 Task: Create a sub task System Test and UAT for the task  Create a new online platform for online legal consultations in the project BoostPro , assign it to team member softage.3@softage.net and update the status of the sub task to  On Track  , set the priority of the sub task to Low
Action: Mouse moved to (375, 377)
Screenshot: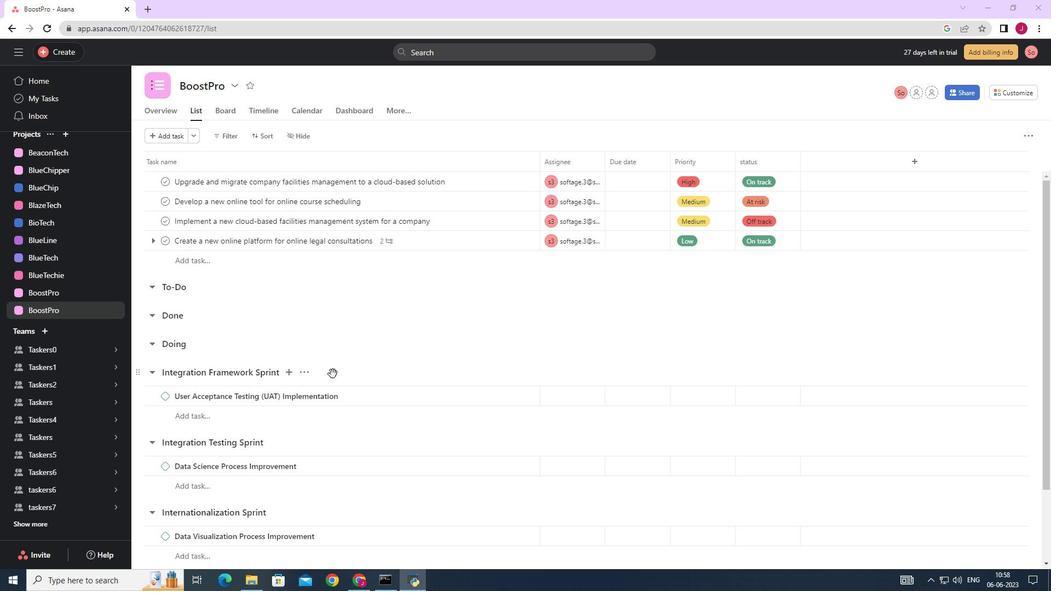 
Action: Mouse scrolled (375, 376) with delta (0, 0)
Screenshot: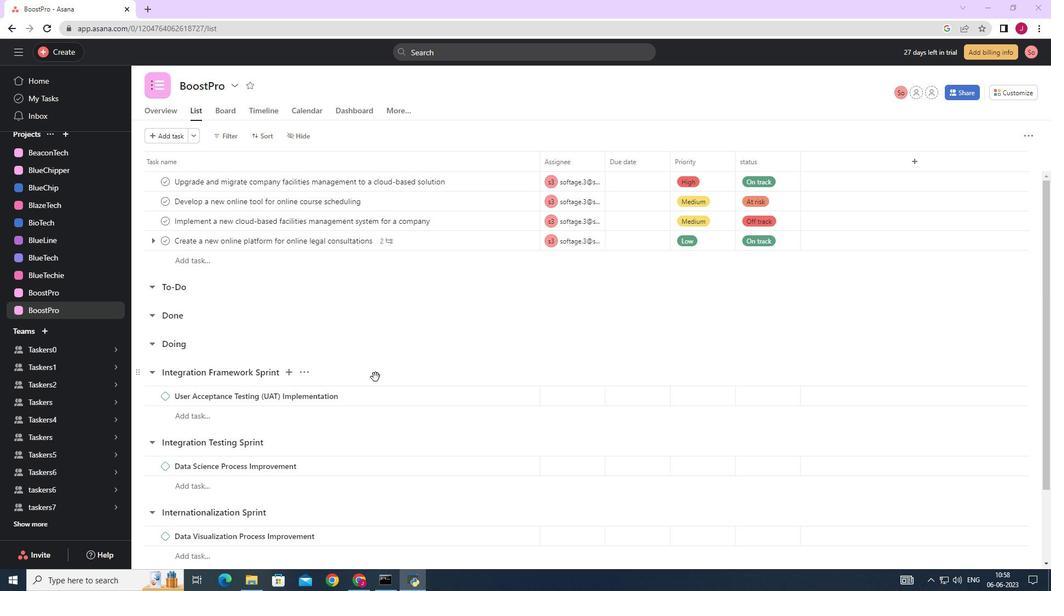 
Action: Mouse scrolled (375, 376) with delta (0, 0)
Screenshot: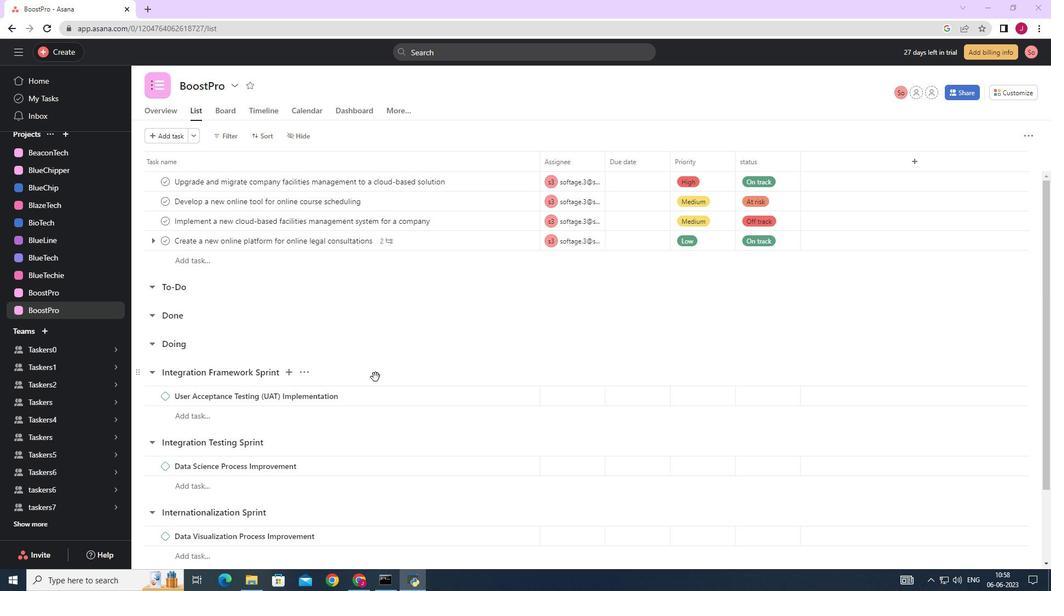 
Action: Mouse scrolled (375, 376) with delta (0, 0)
Screenshot: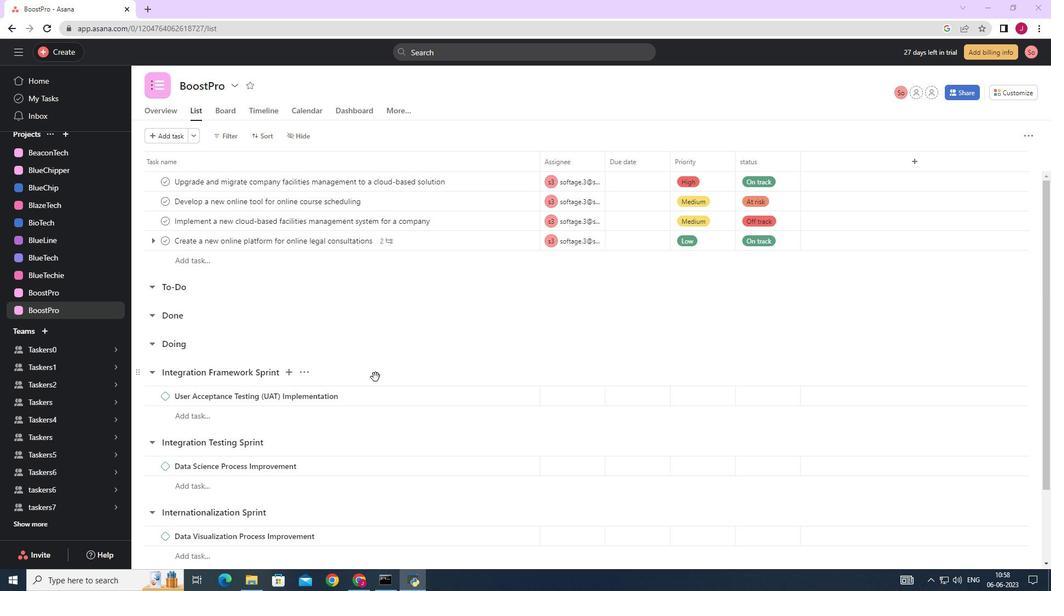 
Action: Mouse scrolled (375, 376) with delta (0, 0)
Screenshot: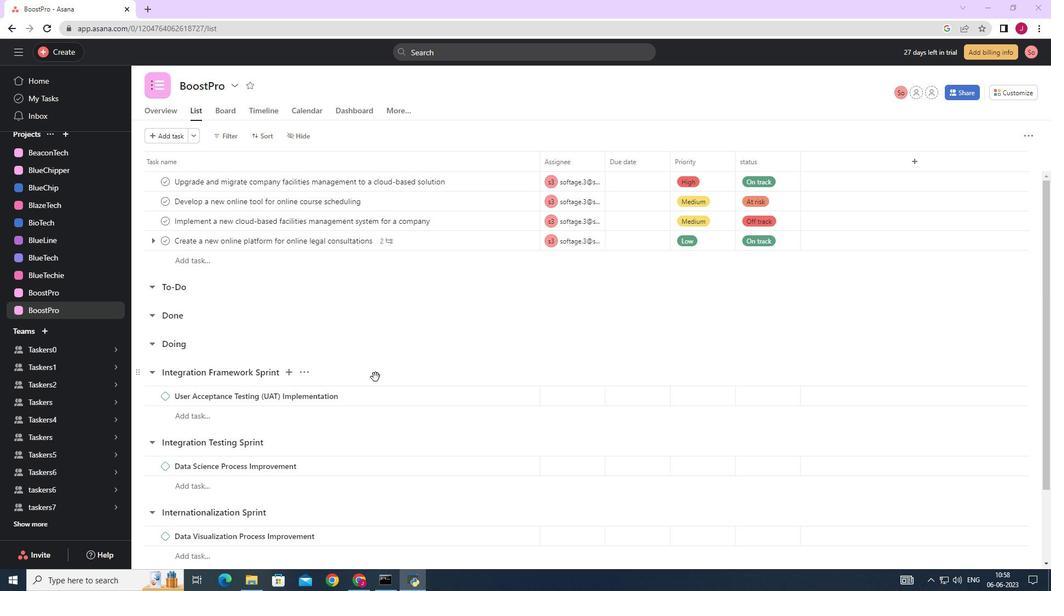 
Action: Mouse moved to (367, 382)
Screenshot: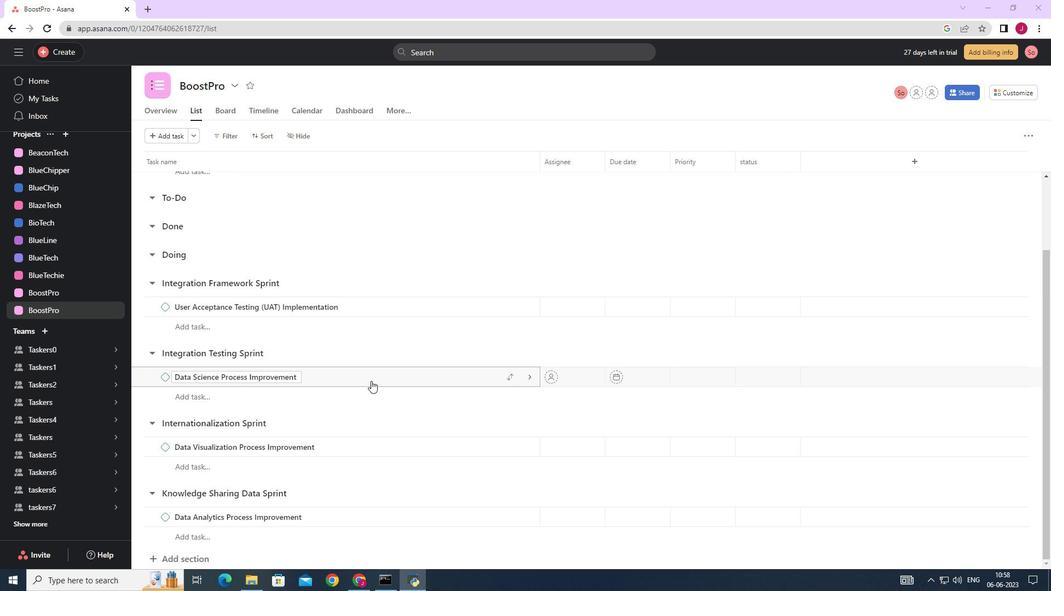 
Action: Mouse scrolled (367, 381) with delta (0, 0)
Screenshot: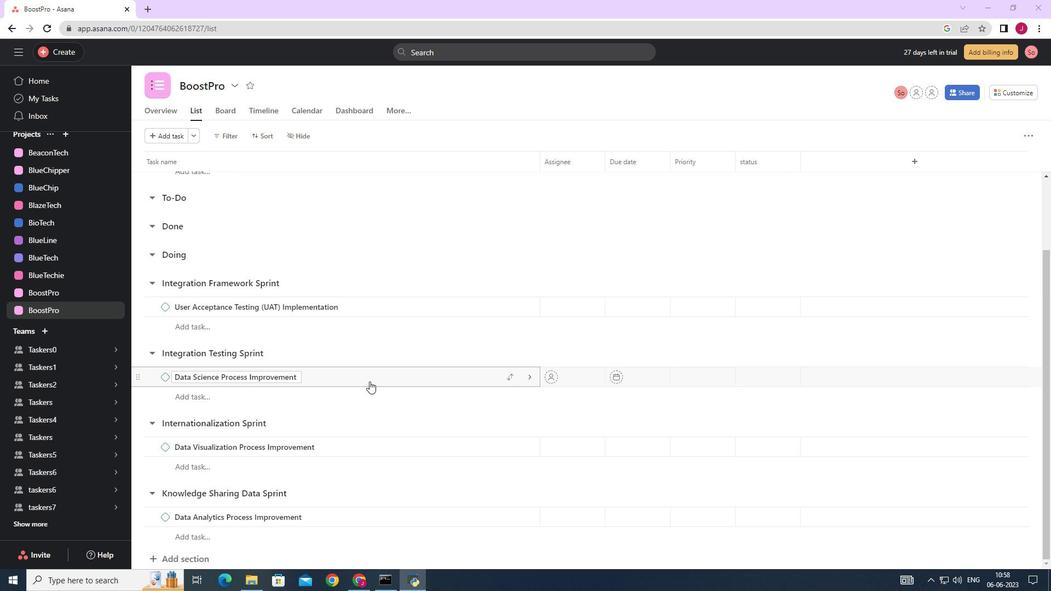 
Action: Mouse scrolled (367, 381) with delta (0, 0)
Screenshot: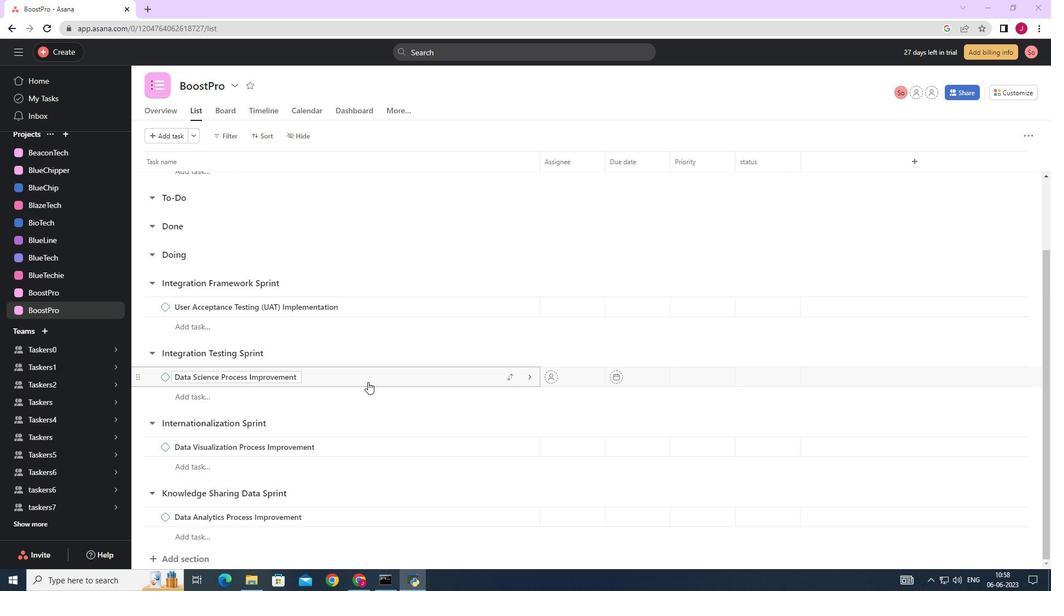 
Action: Mouse scrolled (367, 381) with delta (0, 0)
Screenshot: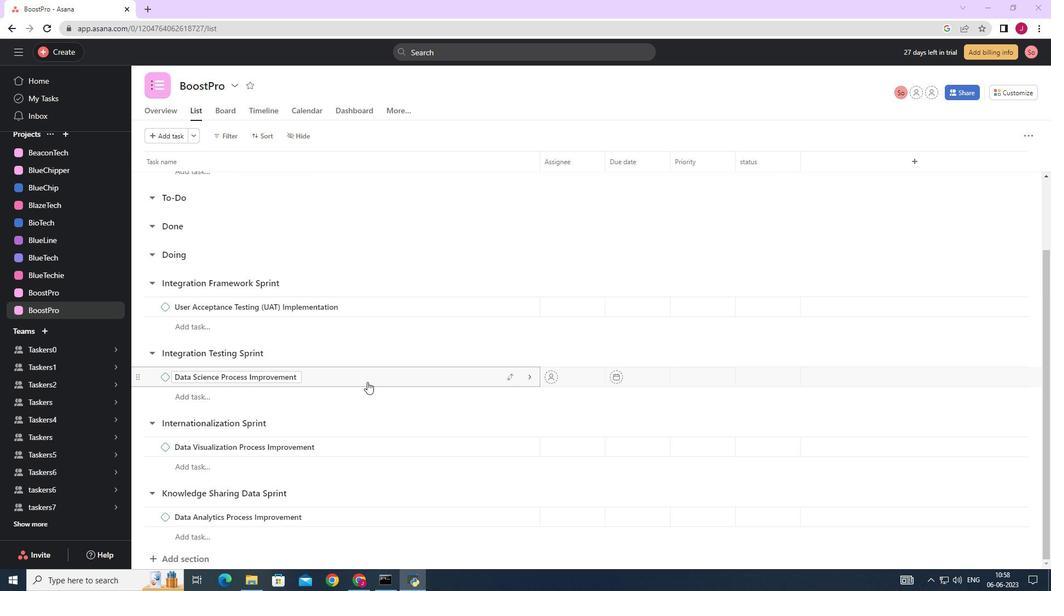 
Action: Mouse moved to (363, 382)
Screenshot: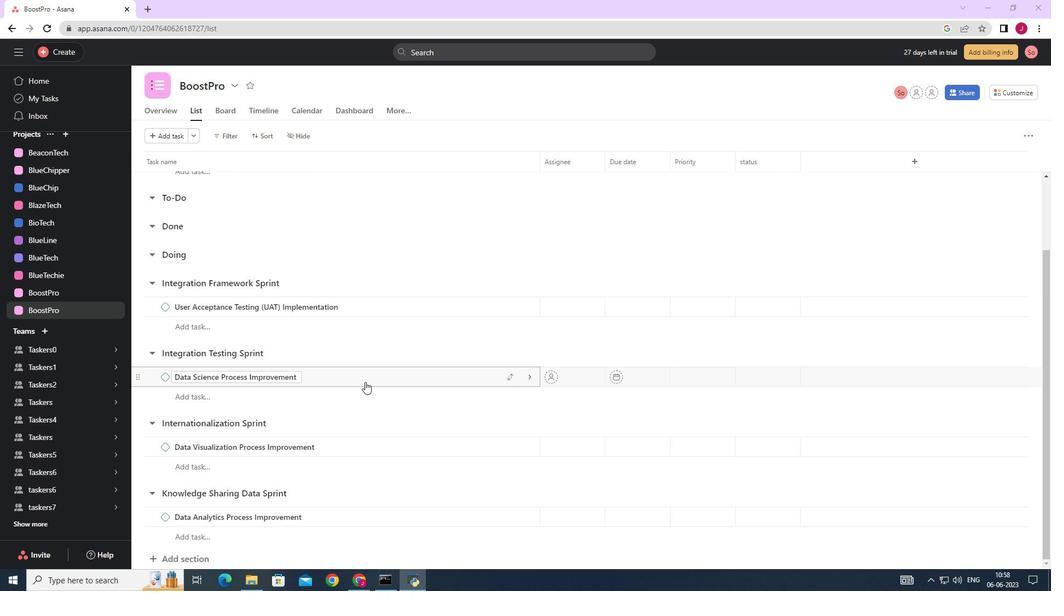 
Action: Mouse scrolled (363, 382) with delta (0, 0)
Screenshot: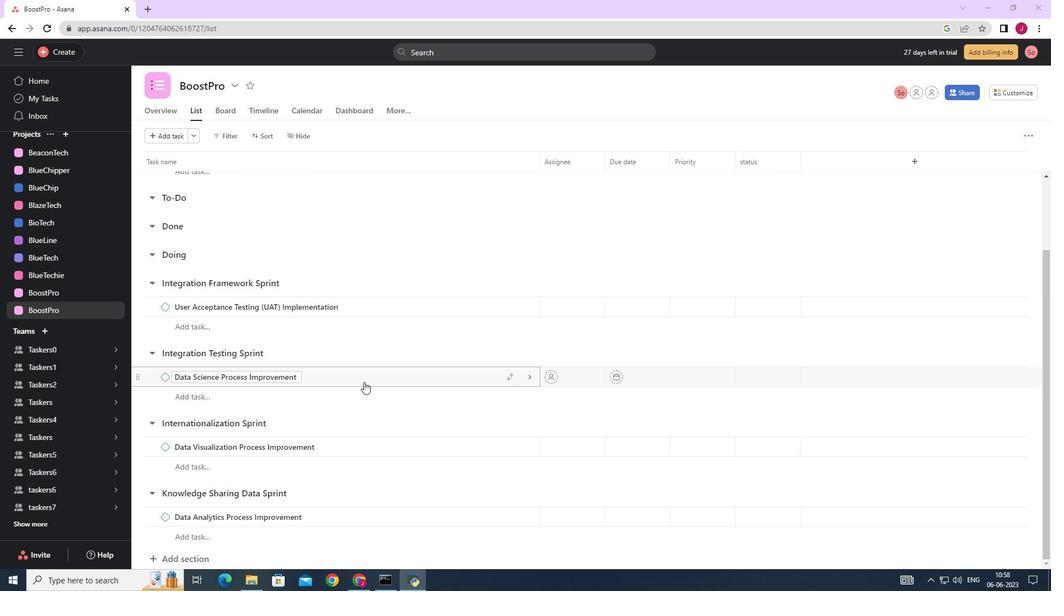 
Action: Mouse scrolled (363, 382) with delta (0, 0)
Screenshot: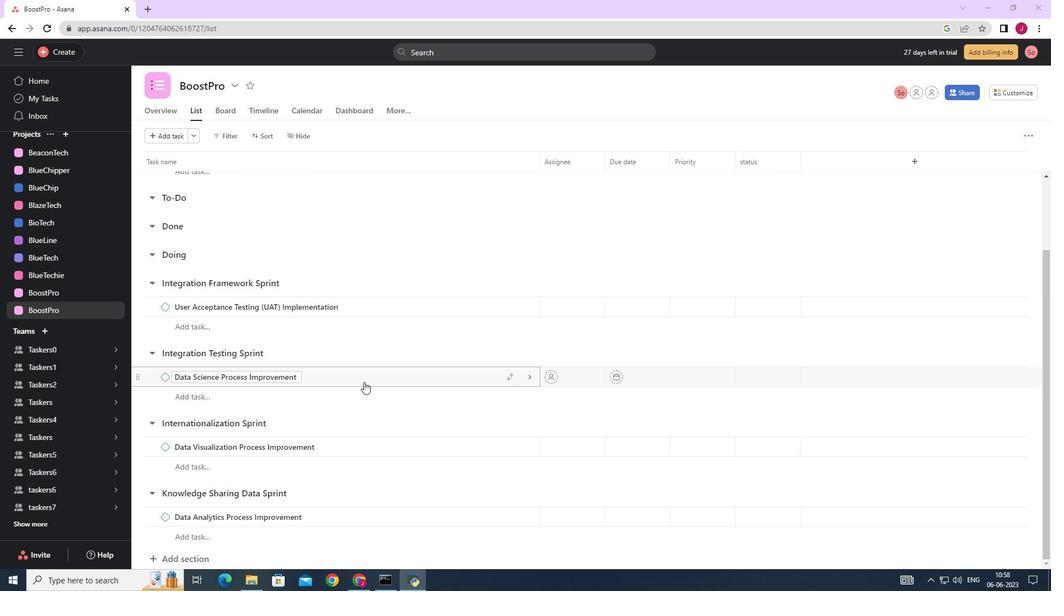 
Action: Mouse scrolled (363, 382) with delta (0, 0)
Screenshot: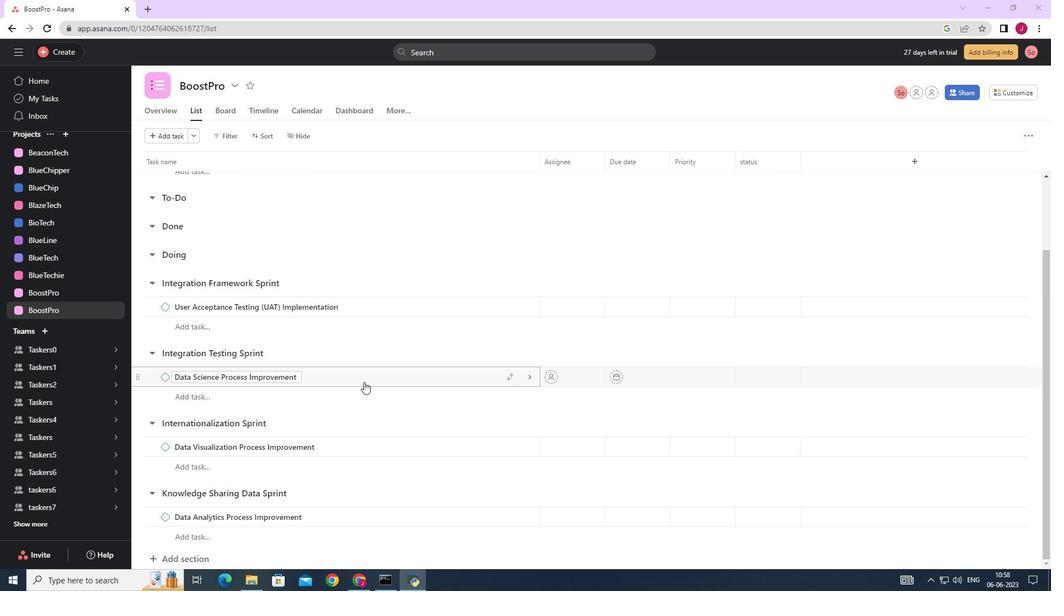 
Action: Mouse scrolled (363, 382) with delta (0, 0)
Screenshot: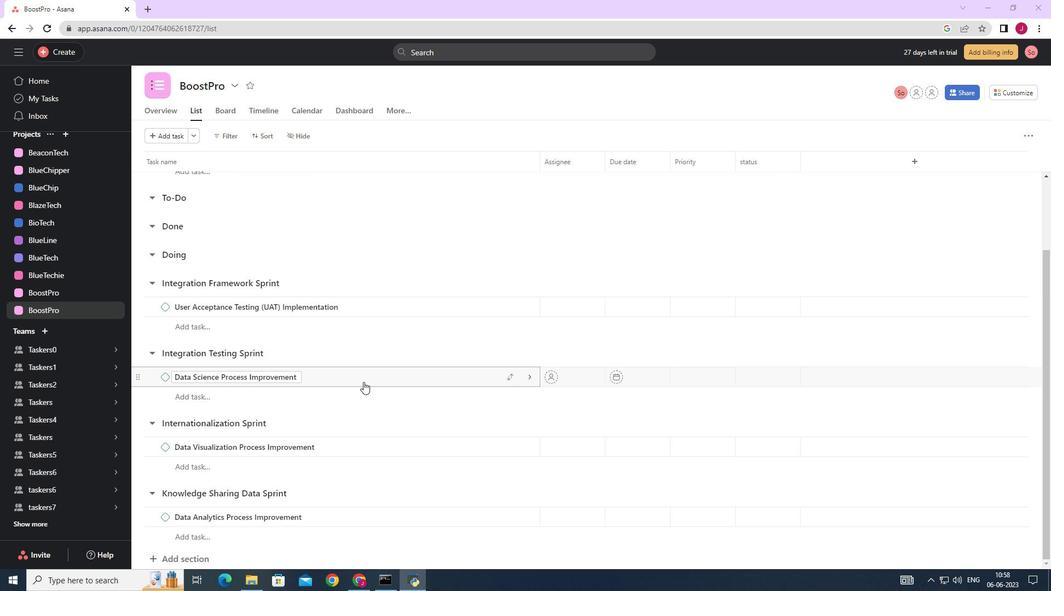 
Action: Mouse moved to (482, 242)
Screenshot: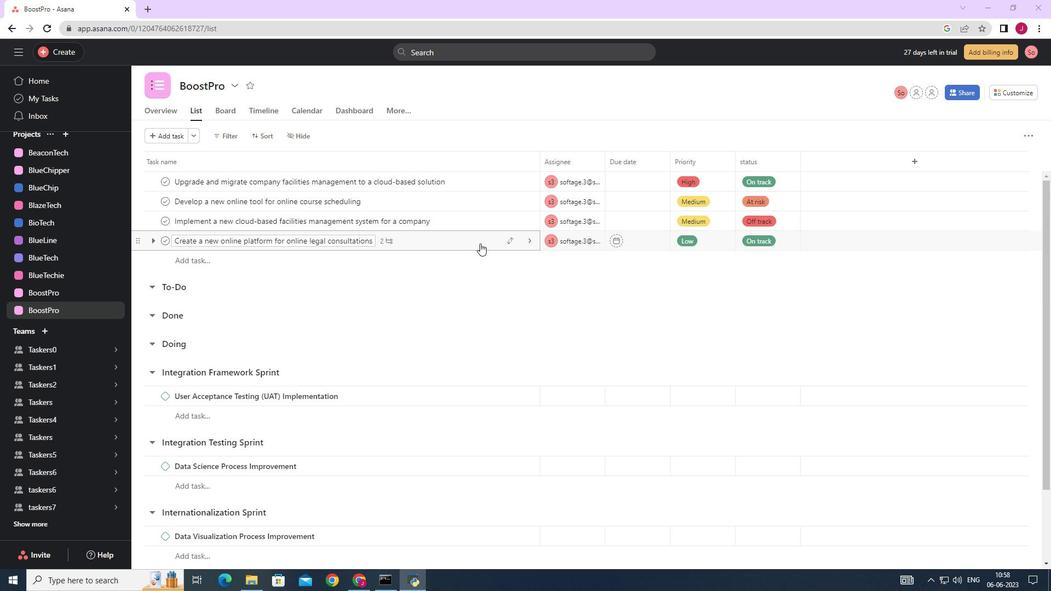 
Action: Mouse pressed left at (482, 242)
Screenshot: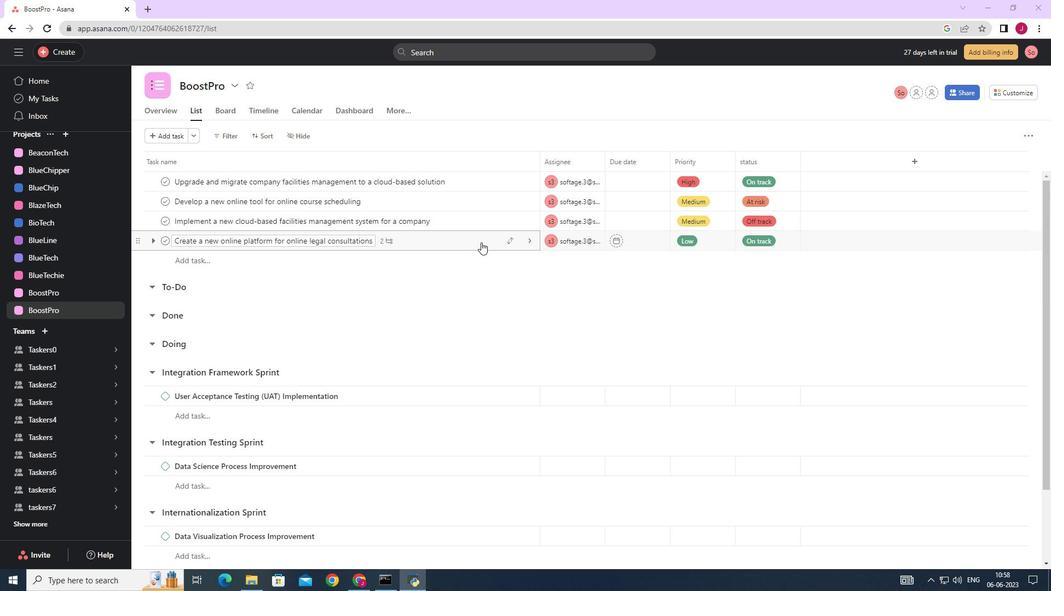 
Action: Mouse moved to (855, 395)
Screenshot: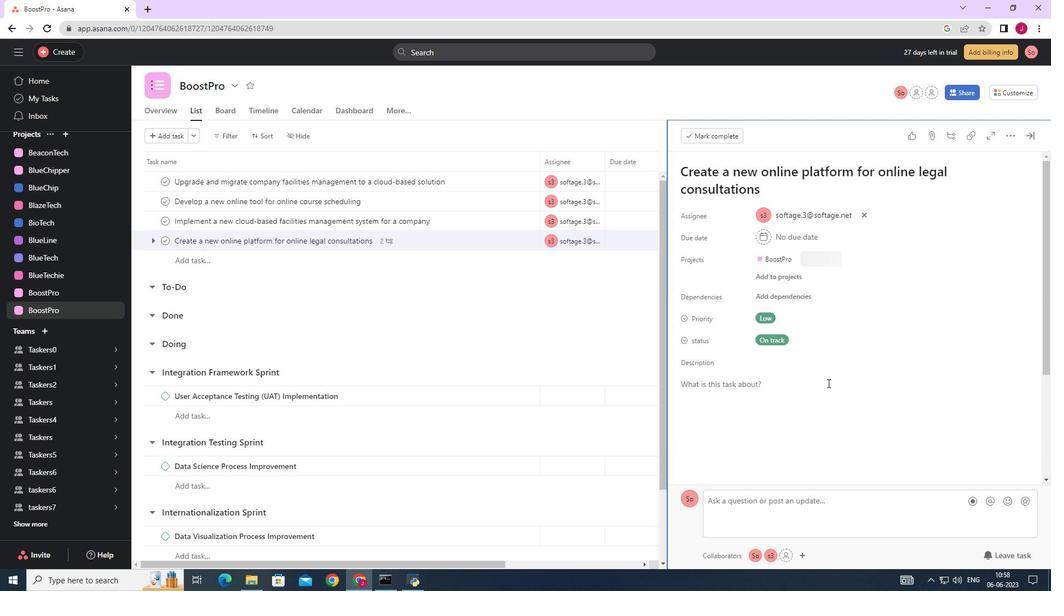 
Action: Mouse scrolled (855, 394) with delta (0, 0)
Screenshot: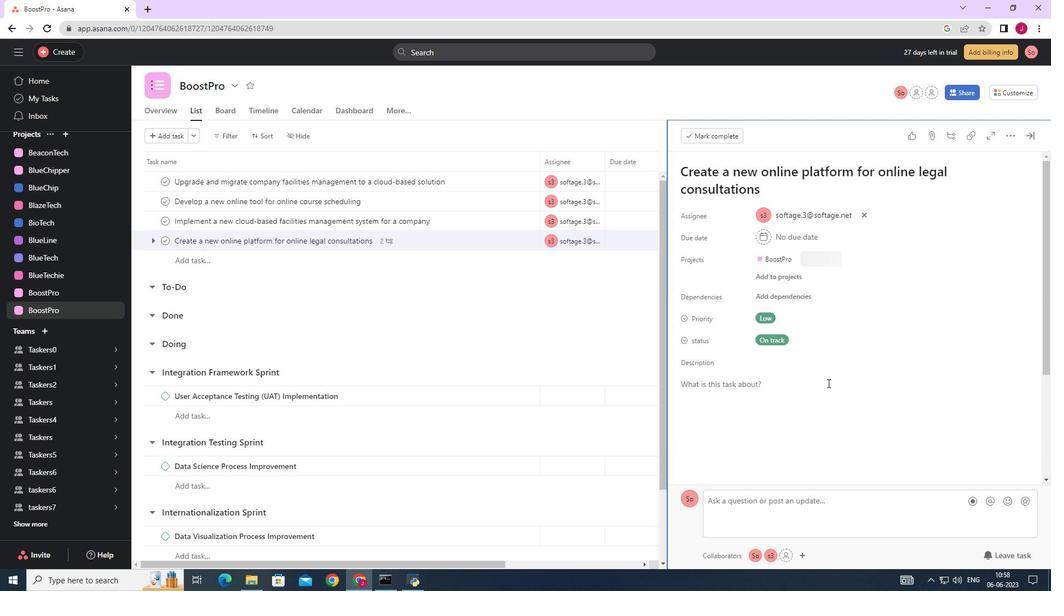 
Action: Mouse scrolled (855, 394) with delta (0, 0)
Screenshot: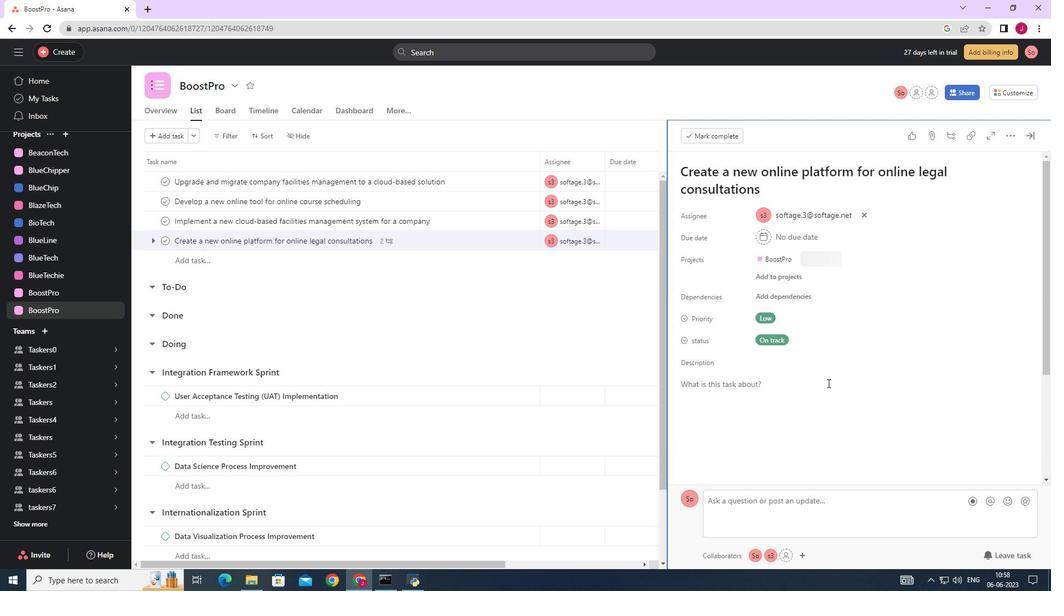 
Action: Mouse scrolled (855, 394) with delta (0, 0)
Screenshot: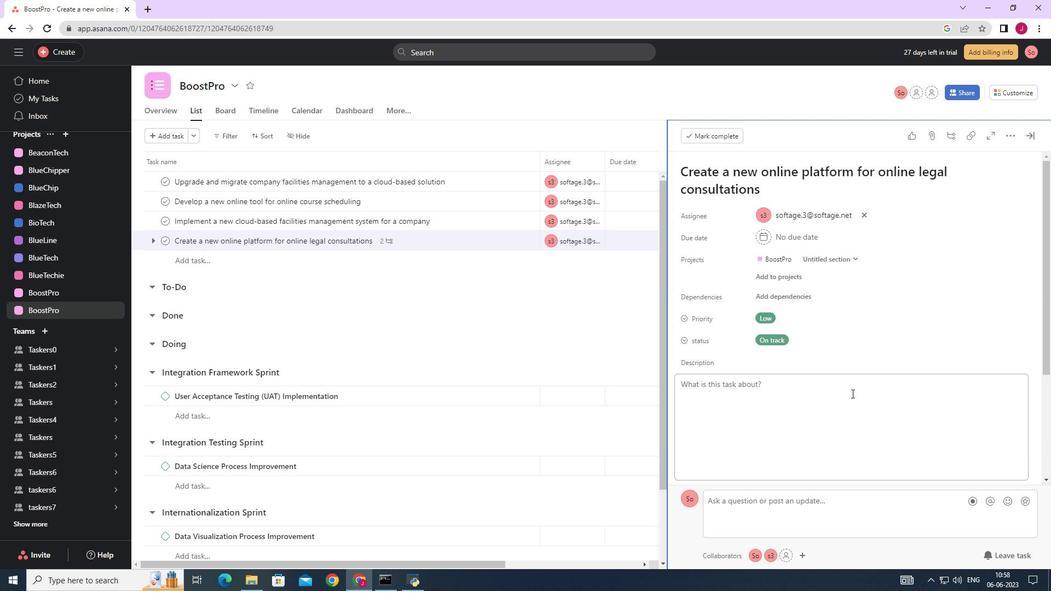 
Action: Mouse scrolled (855, 394) with delta (0, 0)
Screenshot: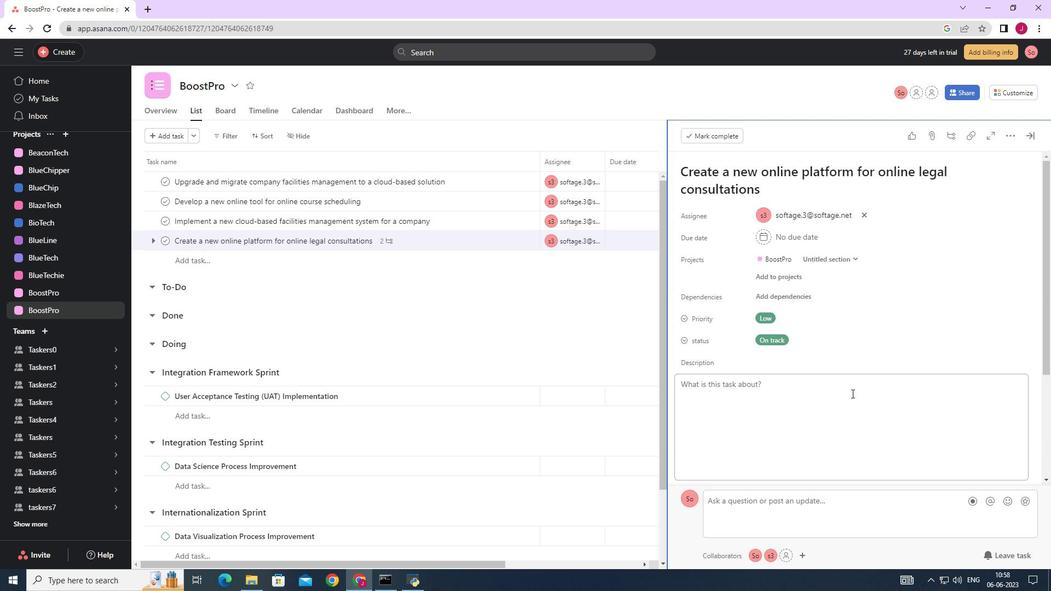 
Action: Mouse scrolled (855, 394) with delta (0, 0)
Screenshot: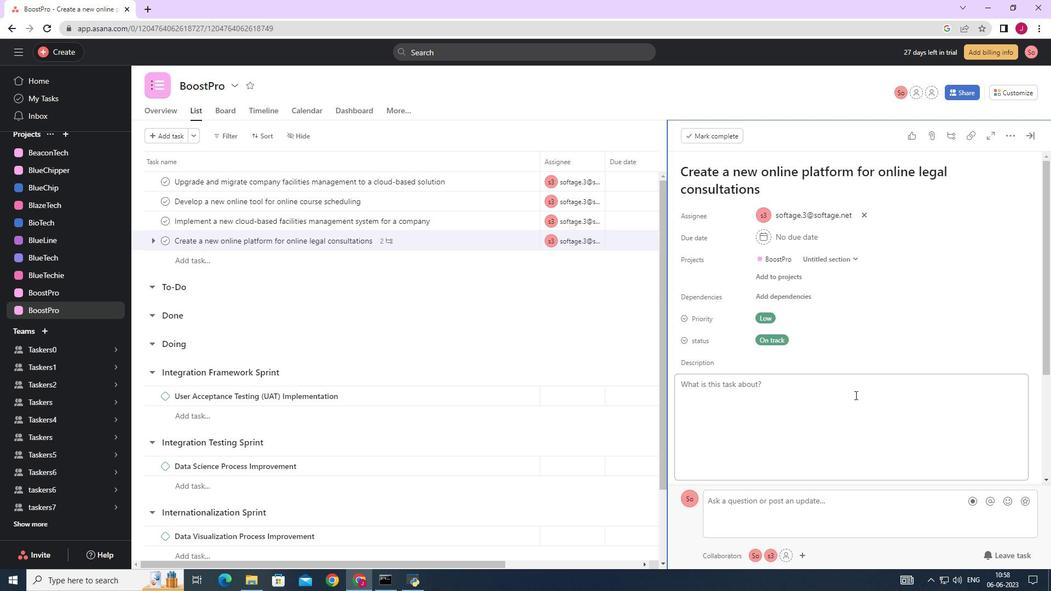 
Action: Mouse scrolled (855, 394) with delta (0, 0)
Screenshot: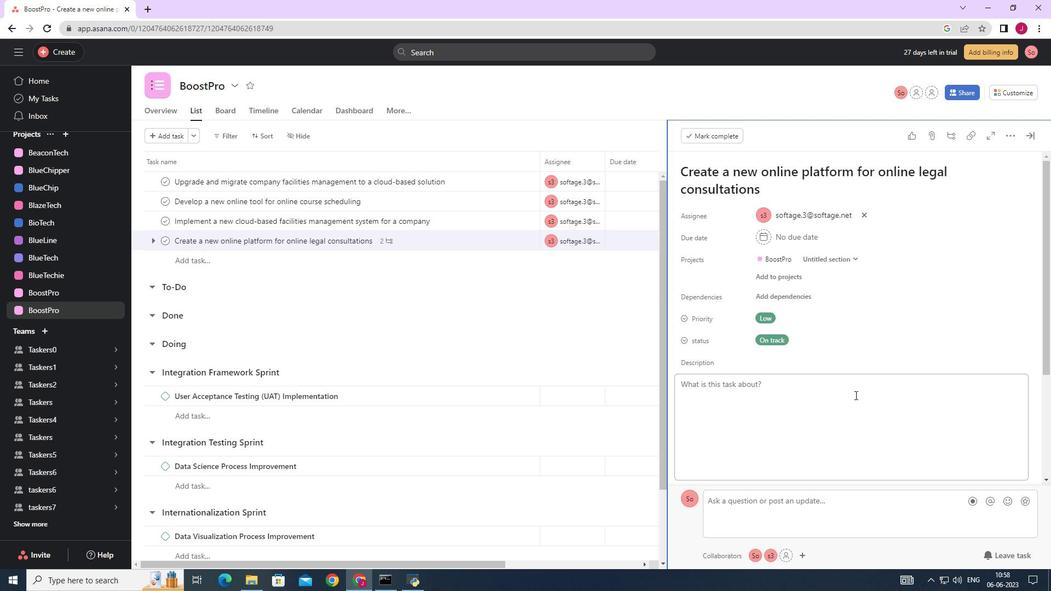 
Action: Mouse moved to (720, 398)
Screenshot: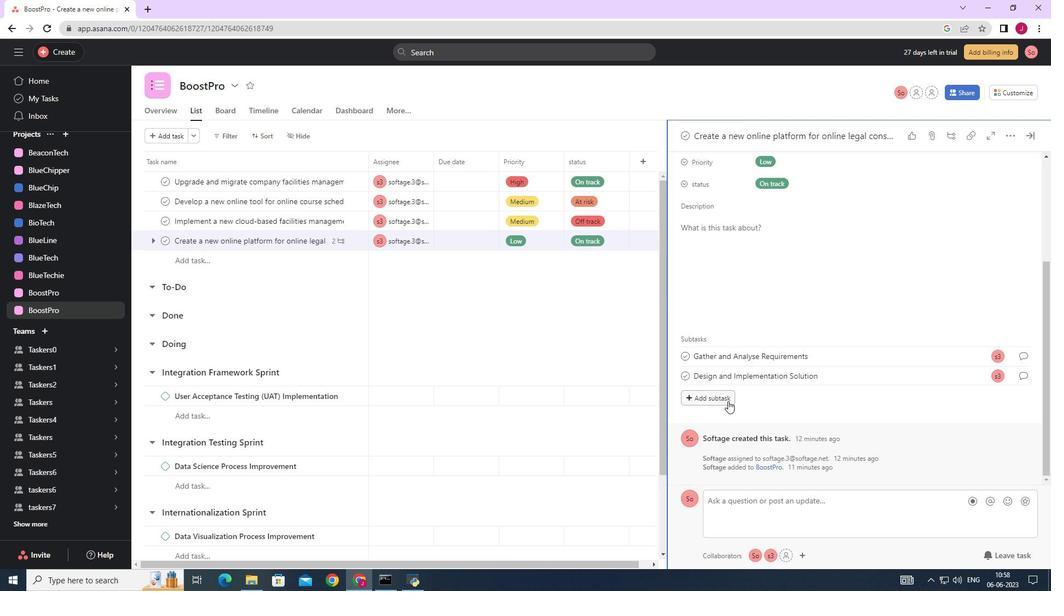 
Action: Mouse pressed left at (720, 398)
Screenshot: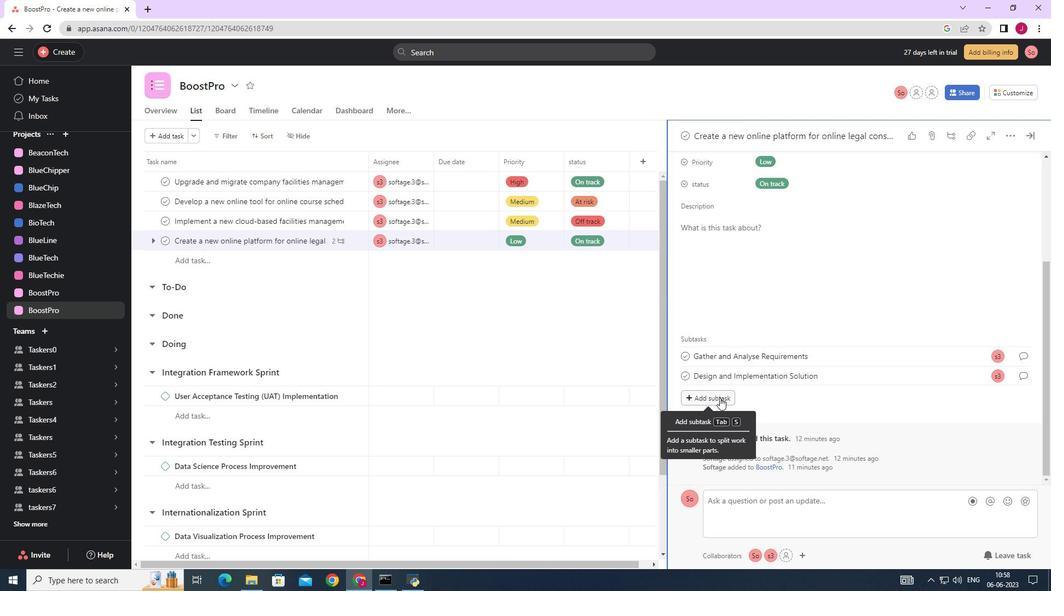 
Action: Key pressed <Key.caps_lock>S<Key.caps_lock>ystem<Key.space><Key.caps_lock>T<Key.caps_lock>est<Key.space>and<Key.space><Key.caps_lock>UAT
Screenshot: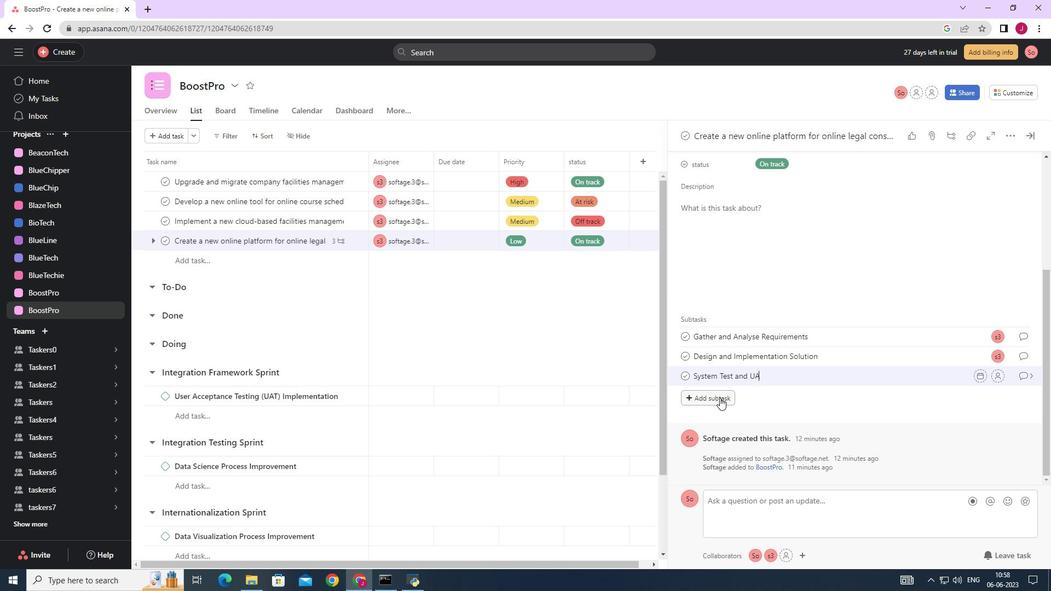 
Action: Mouse moved to (996, 378)
Screenshot: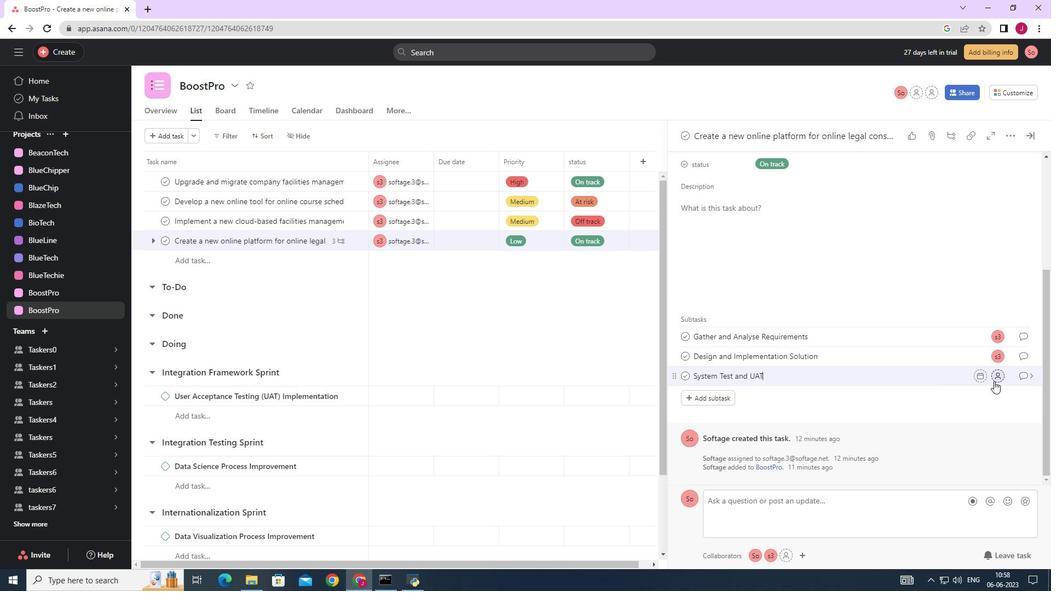 
Action: Mouse pressed left at (996, 378)
Screenshot: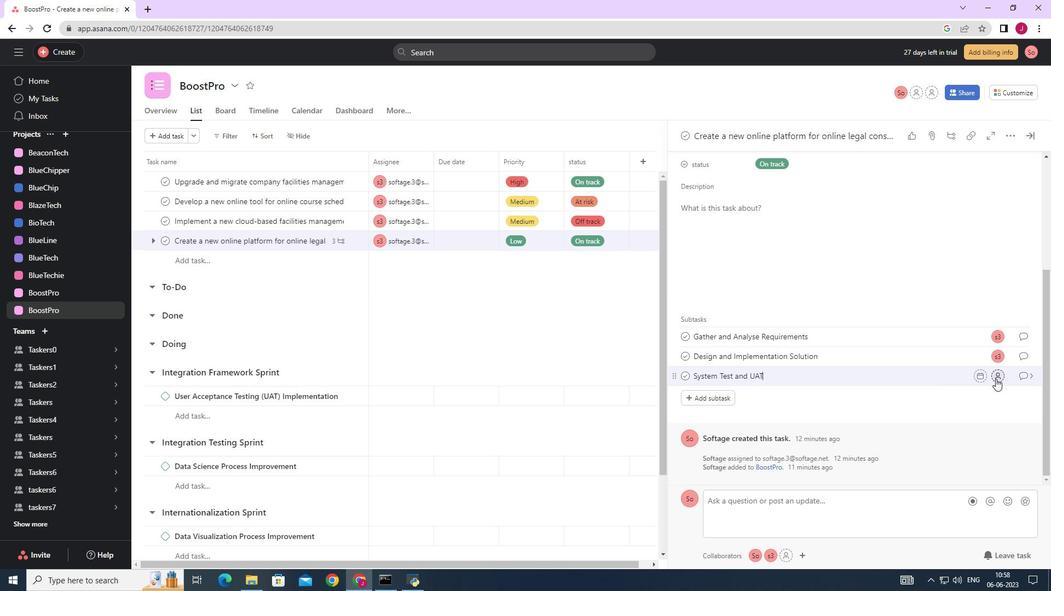 
Action: Mouse moved to (843, 426)
Screenshot: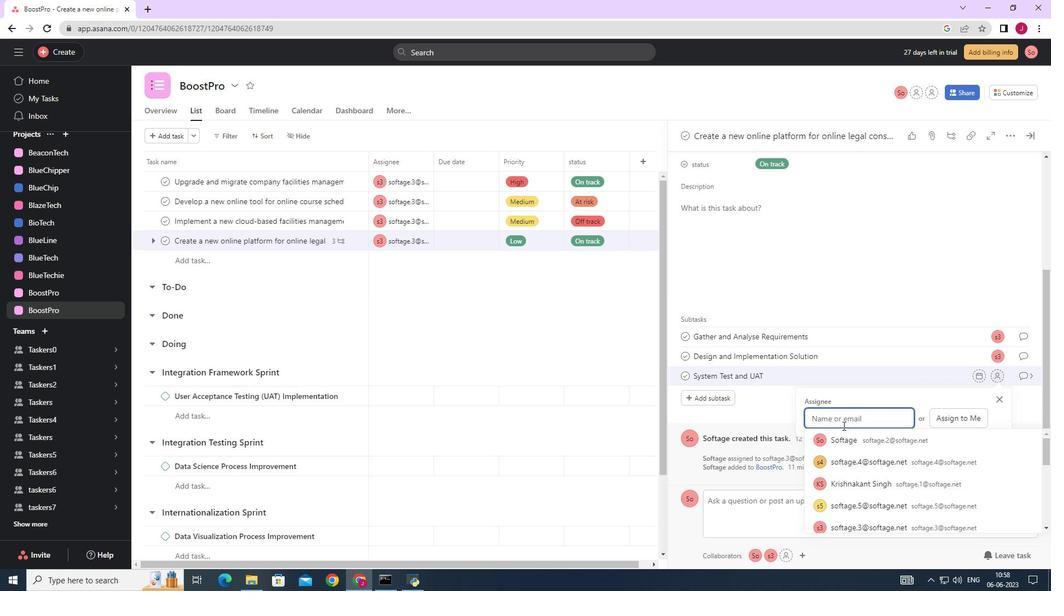 
Action: Key pressed SOFTAGE.
Screenshot: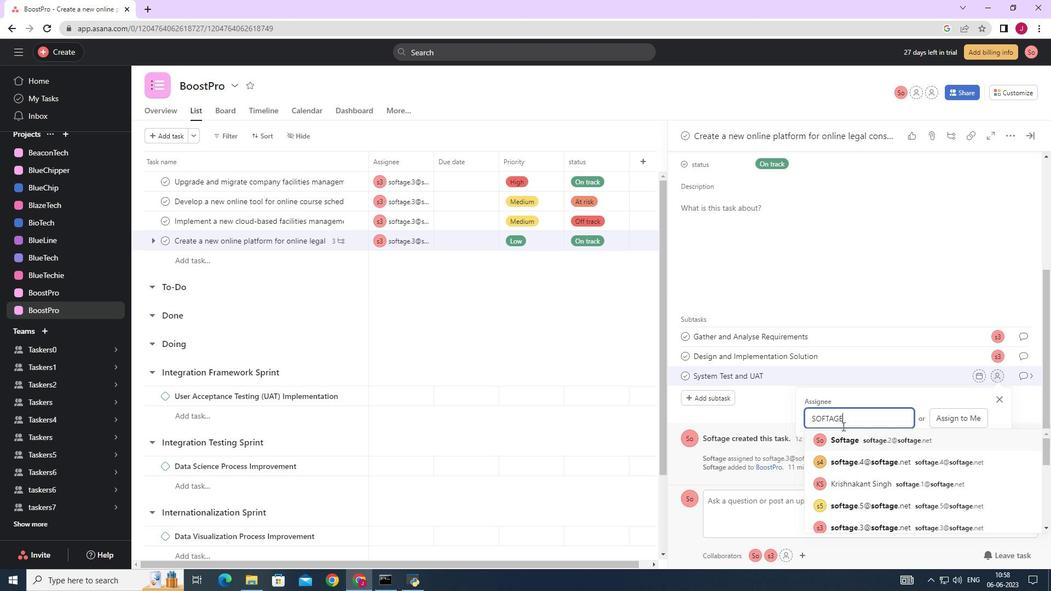 
Action: Mouse moved to (825, 439)
Screenshot: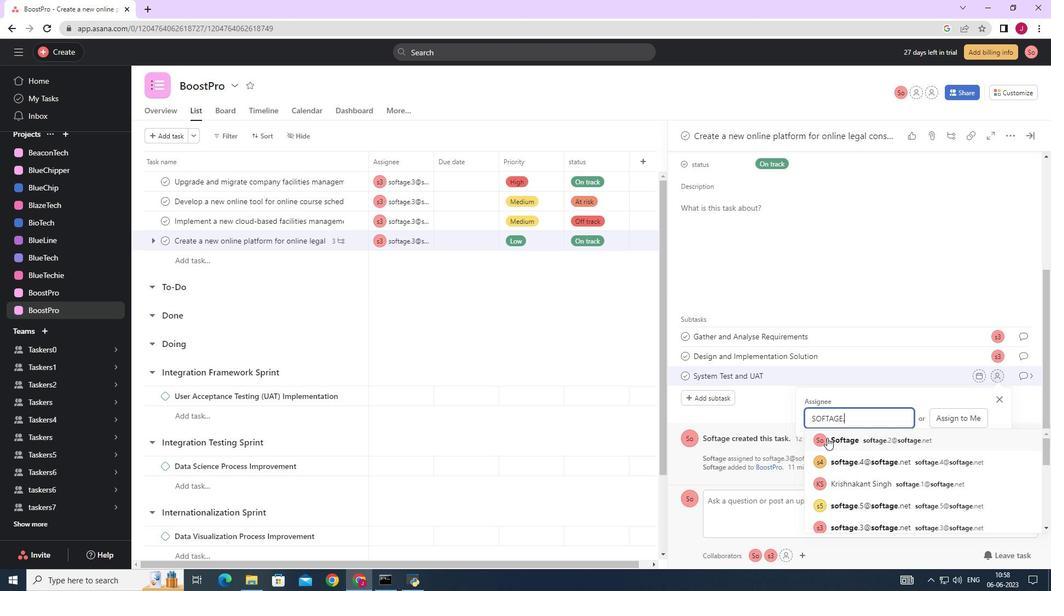 
Action: Key pressed 3
Screenshot: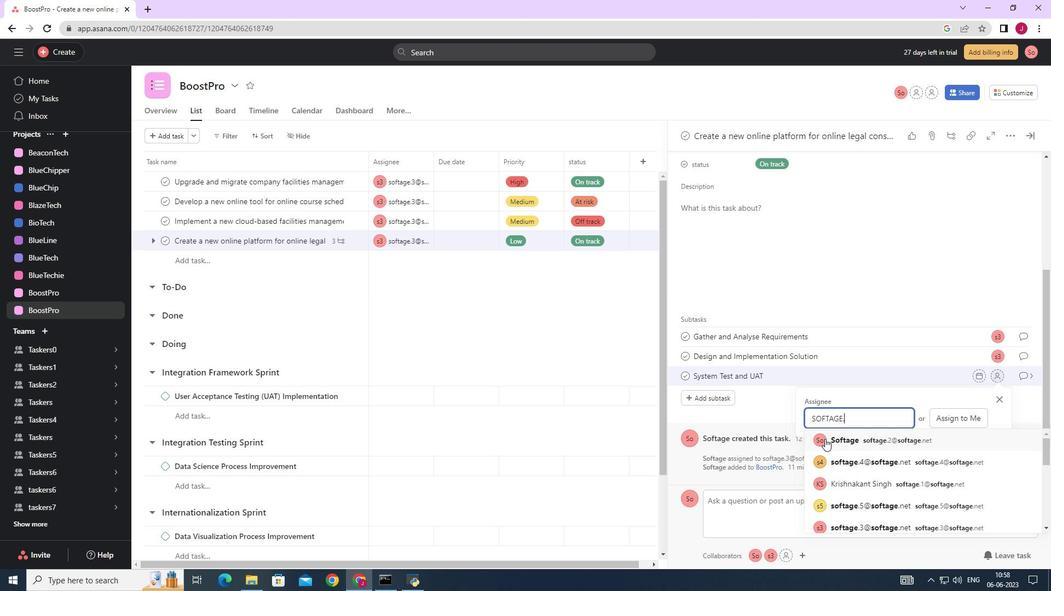 
Action: Mouse moved to (858, 439)
Screenshot: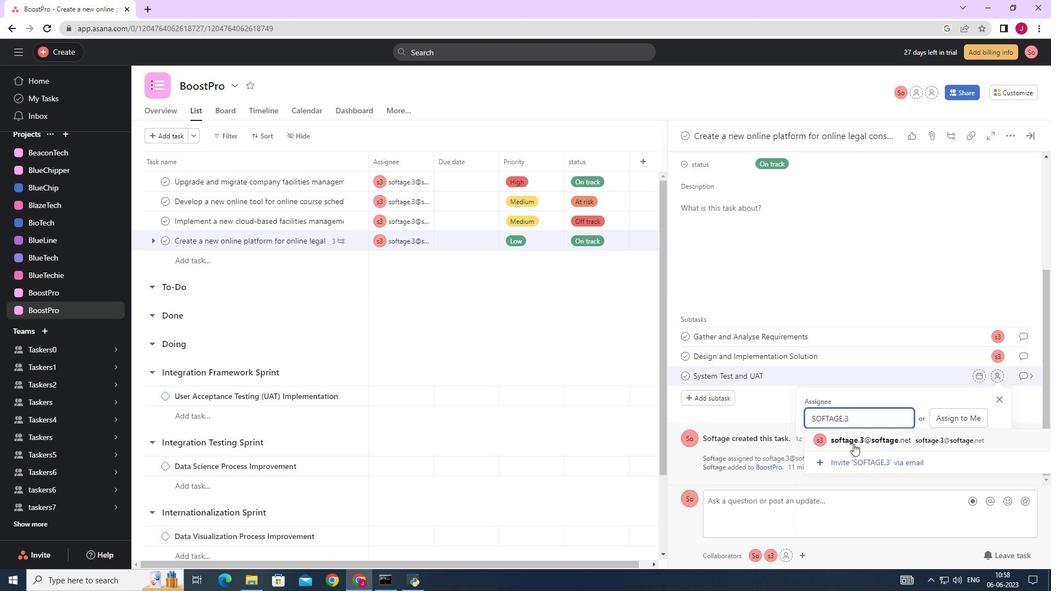 
Action: Mouse pressed left at (858, 439)
Screenshot: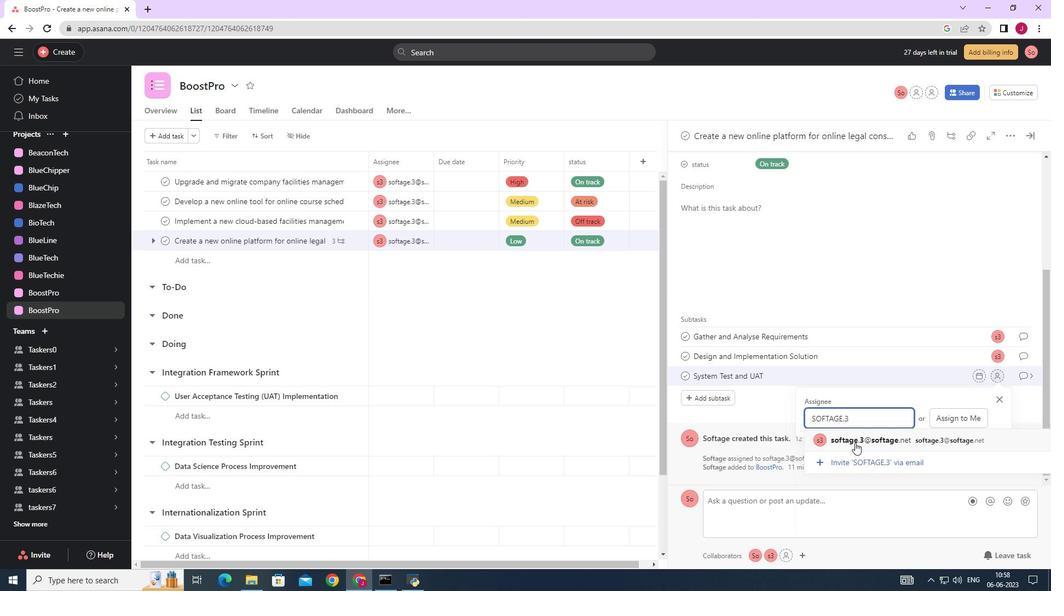 
Action: Mouse moved to (1022, 375)
Screenshot: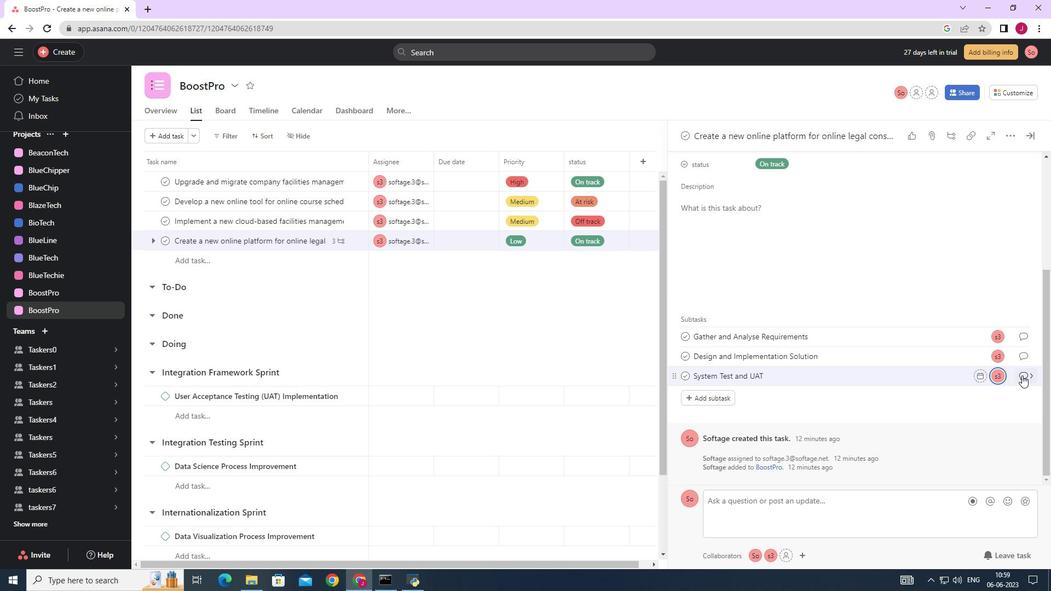 
Action: Mouse pressed left at (1022, 375)
Screenshot: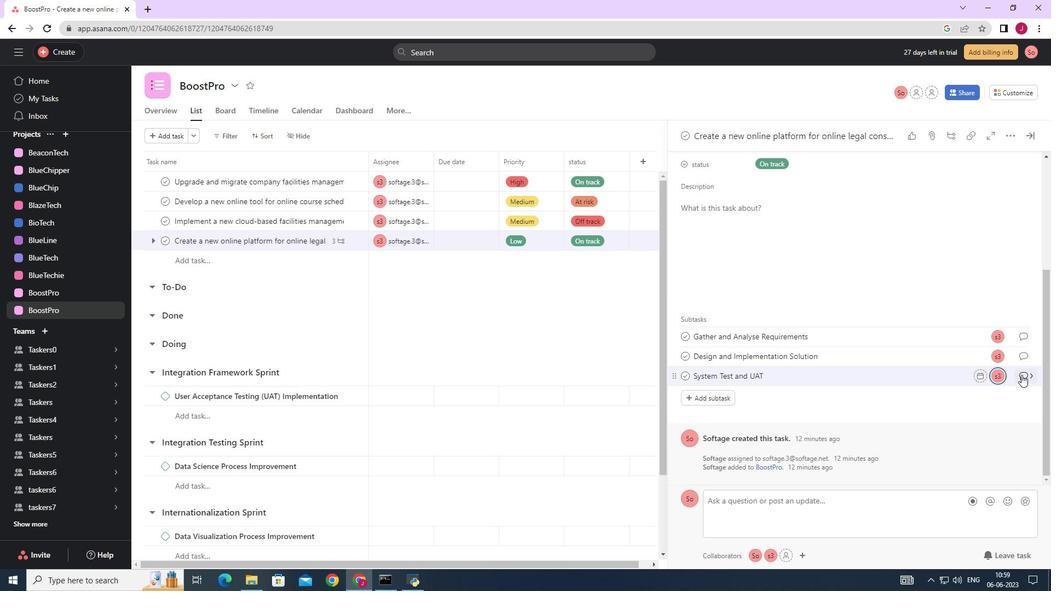 
Action: Mouse moved to (723, 289)
Screenshot: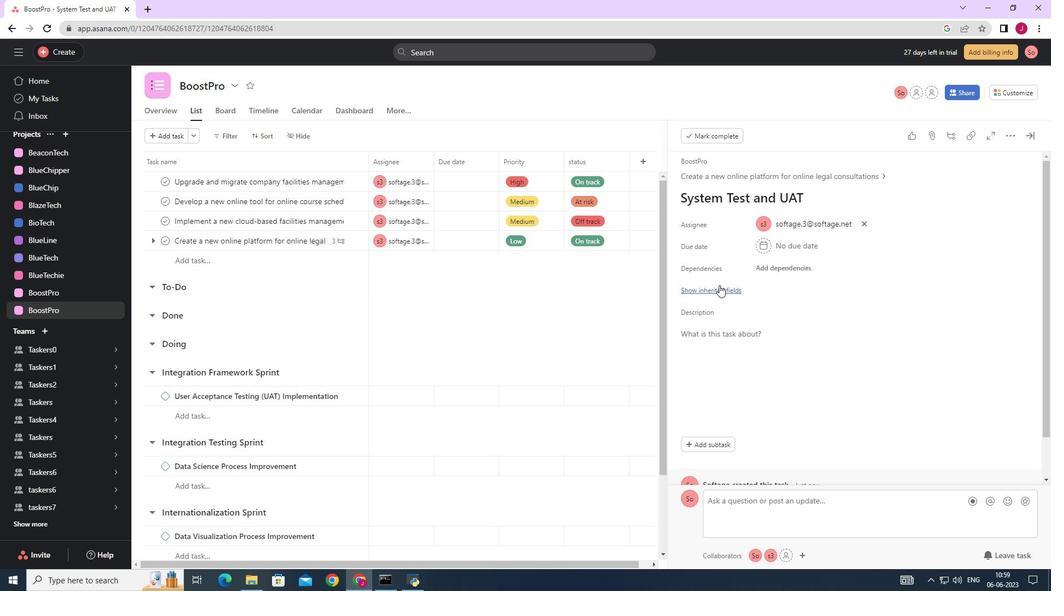 
Action: Mouse pressed left at (723, 289)
Screenshot: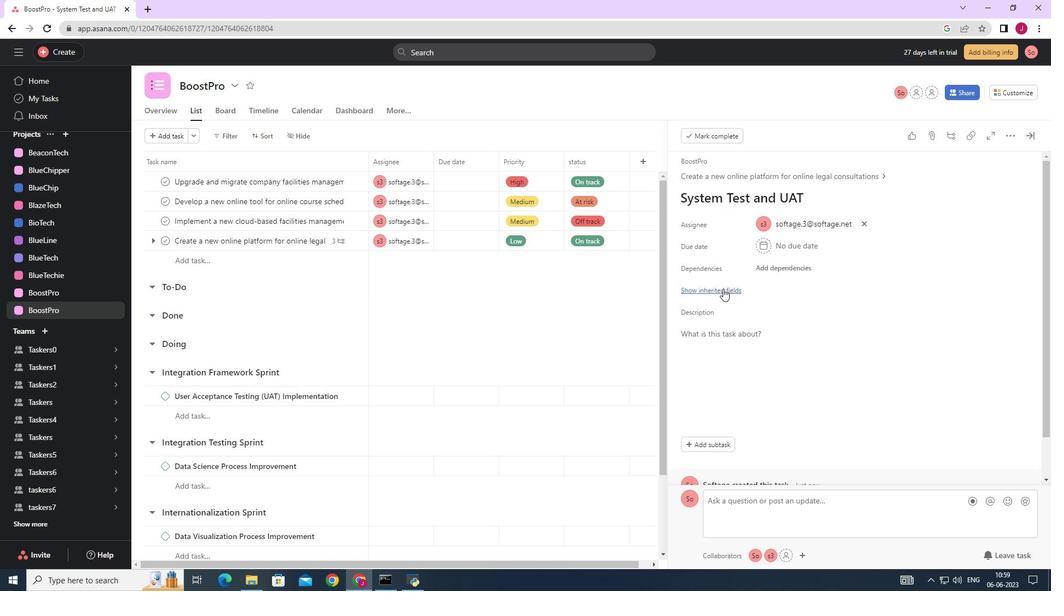 
Action: Mouse moved to (767, 314)
Screenshot: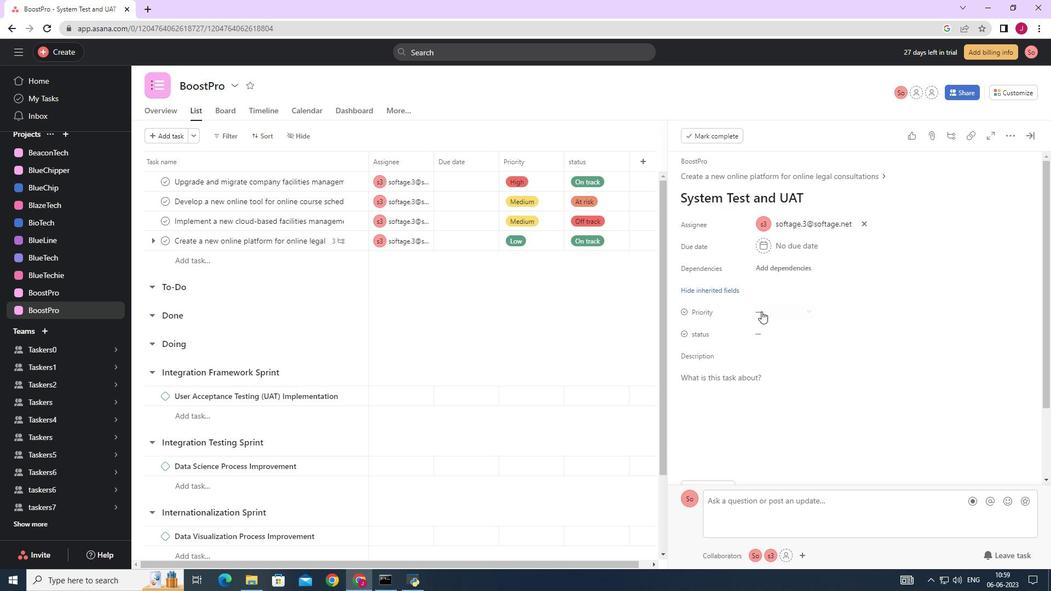 
Action: Mouse pressed left at (767, 314)
Screenshot: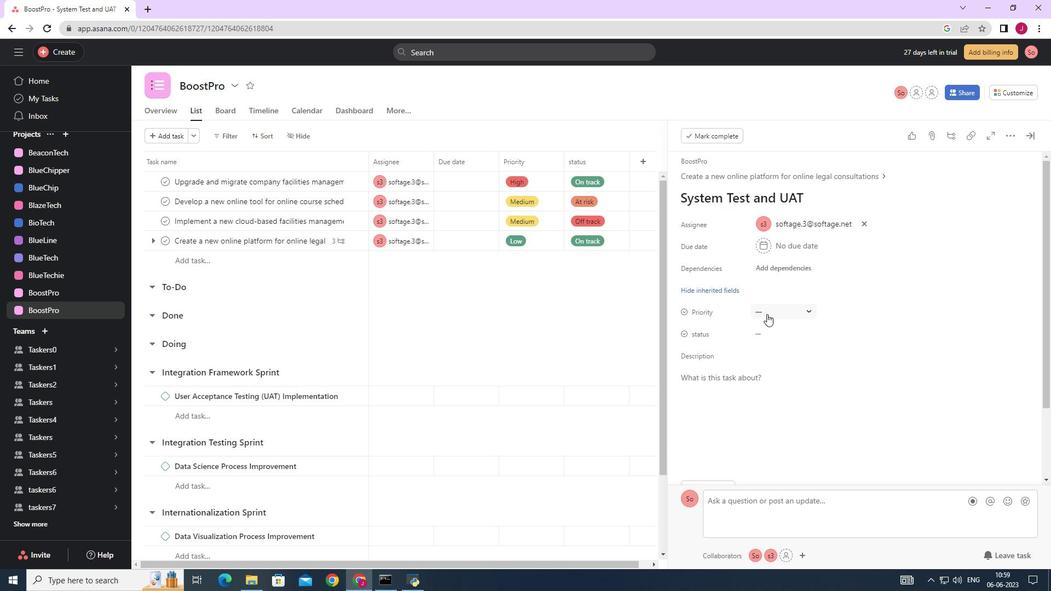 
Action: Mouse moved to (784, 388)
Screenshot: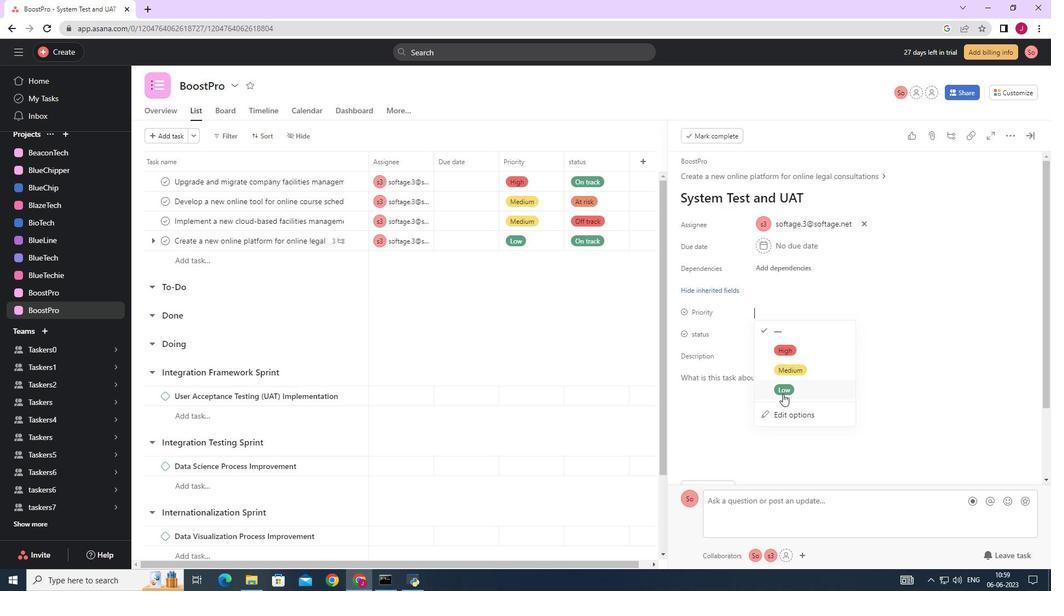 
Action: Mouse pressed left at (784, 388)
Screenshot: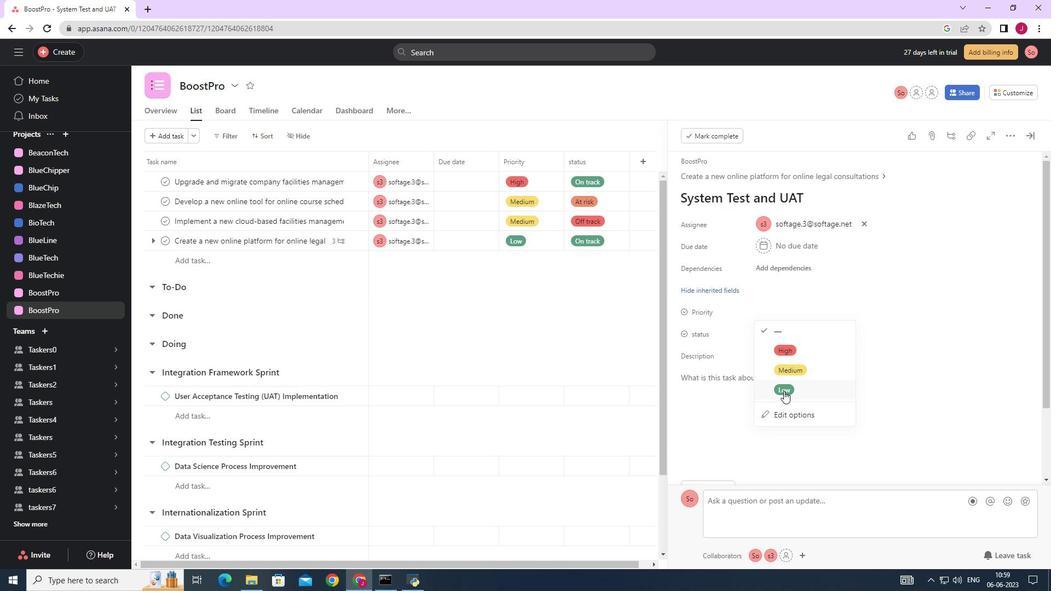 
Action: Mouse moved to (769, 334)
Screenshot: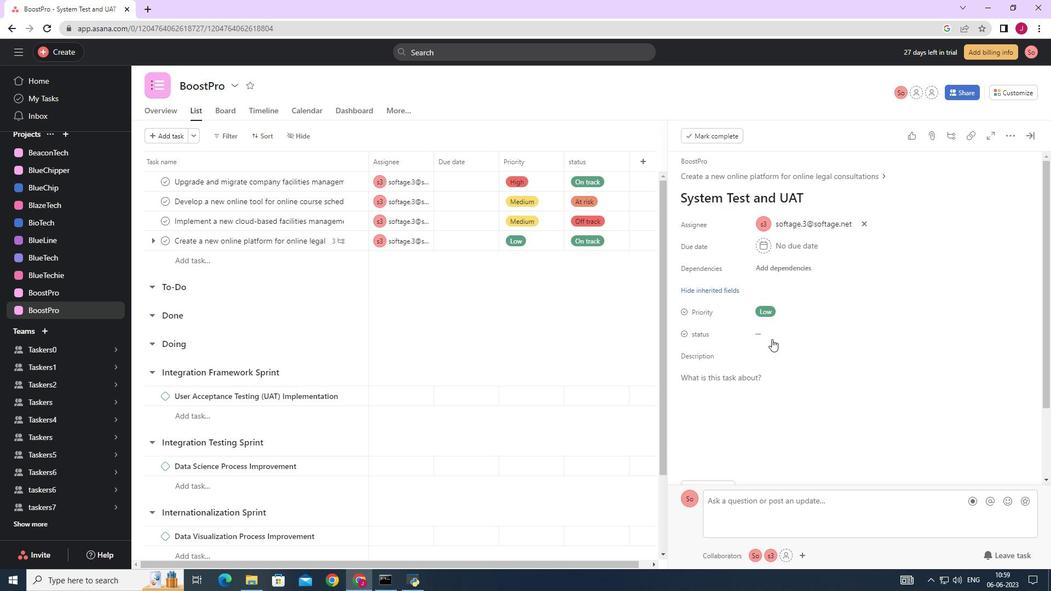 
Action: Mouse pressed left at (769, 334)
Screenshot: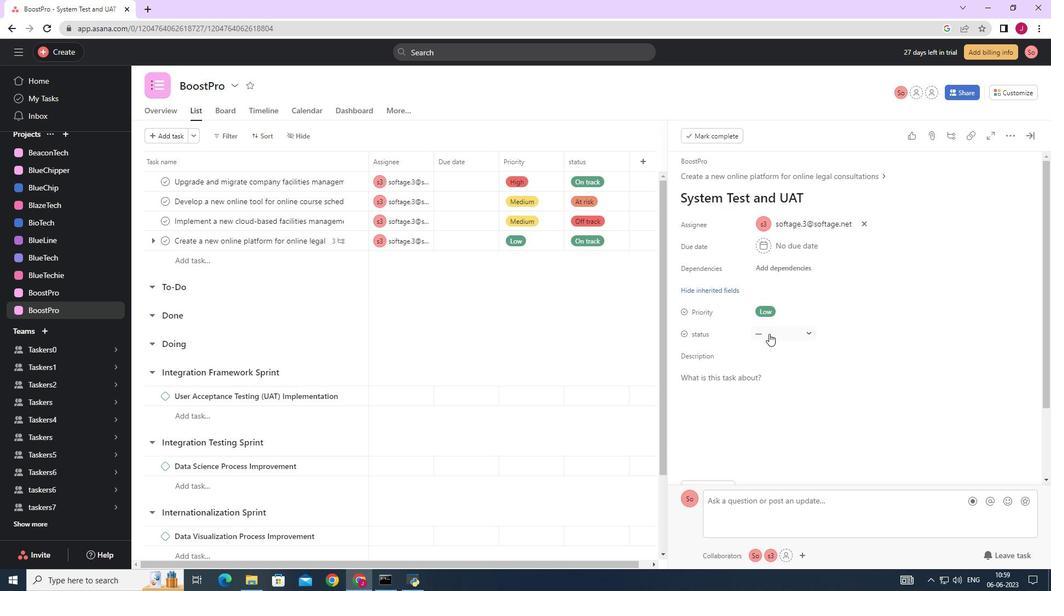 
Action: Mouse moved to (794, 374)
Screenshot: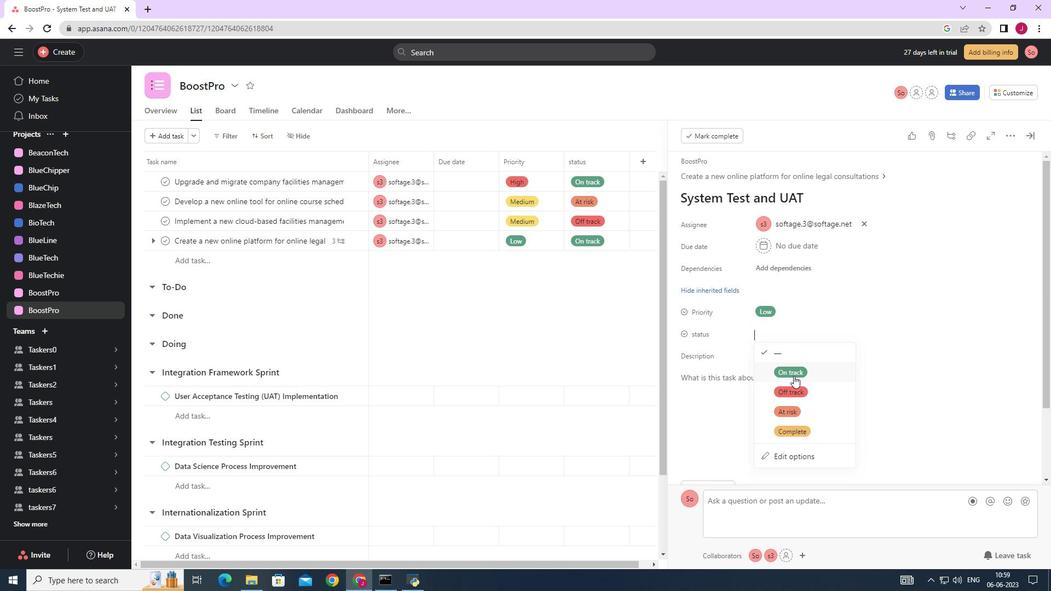 
Action: Mouse pressed left at (794, 374)
Screenshot: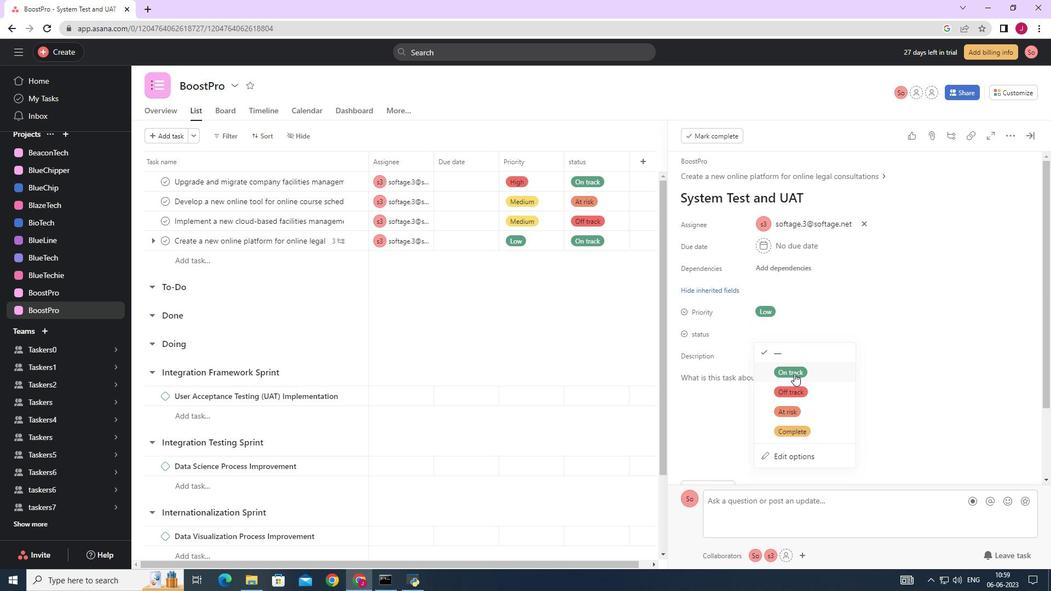 
Action: Mouse moved to (1027, 138)
Screenshot: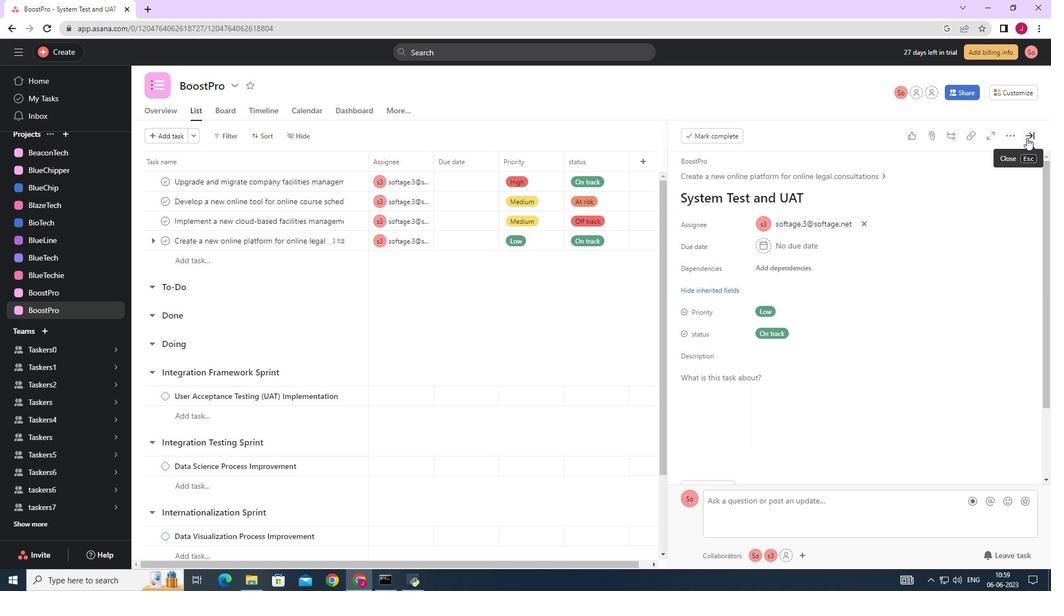 
Action: Mouse pressed left at (1027, 138)
Screenshot: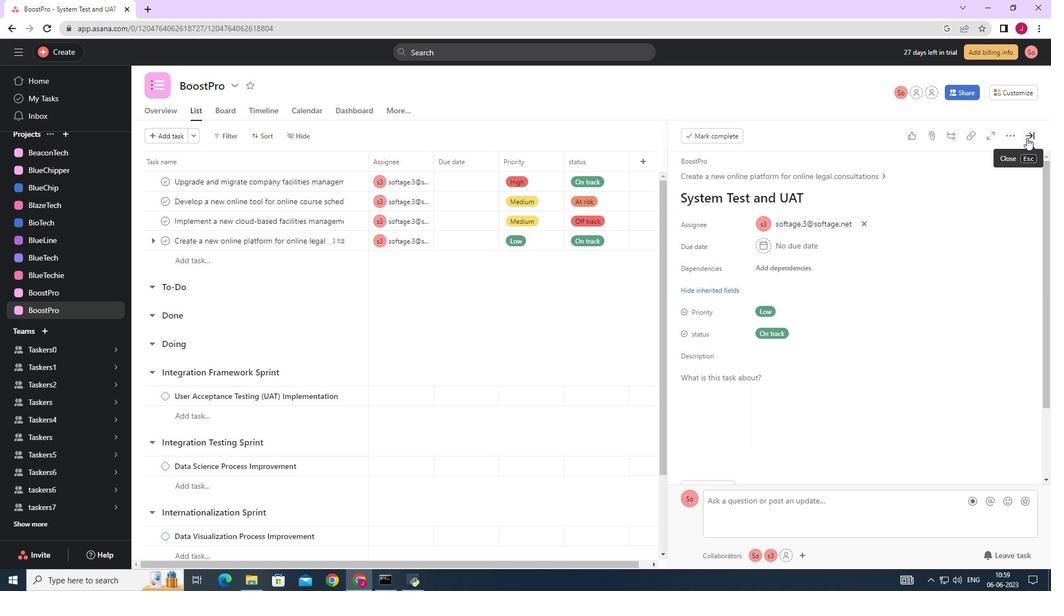 
